 Task: Create Board Product Features to Workspace Direct Marketing. Create Board Voice of Customer Analysis to Workspace Direct Marketing. Create Board Customer Feedback Analysis and Insights to Workspace Direct Marketing
Action: Mouse moved to (402, 82)
Screenshot: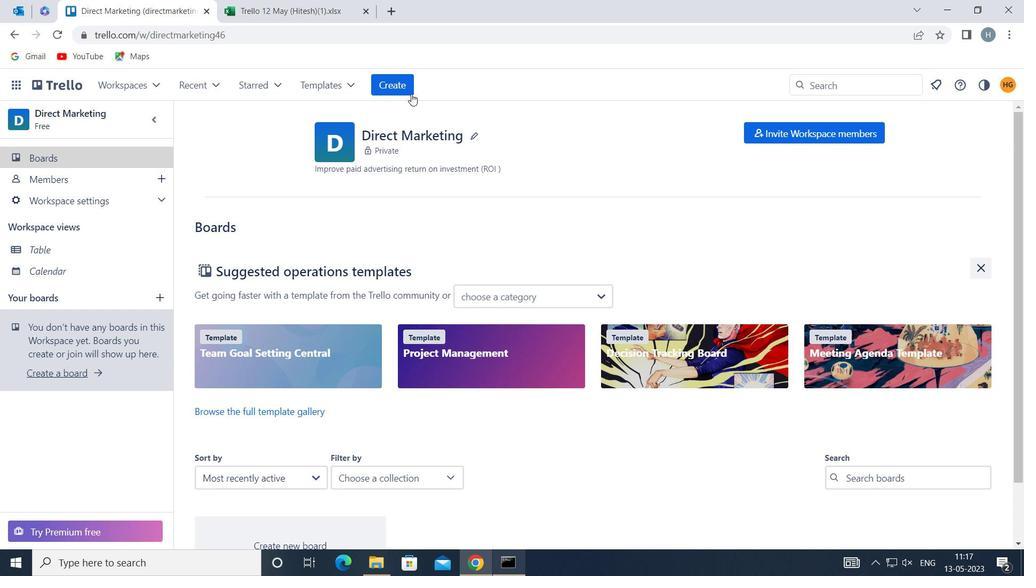
Action: Mouse pressed left at (402, 82)
Screenshot: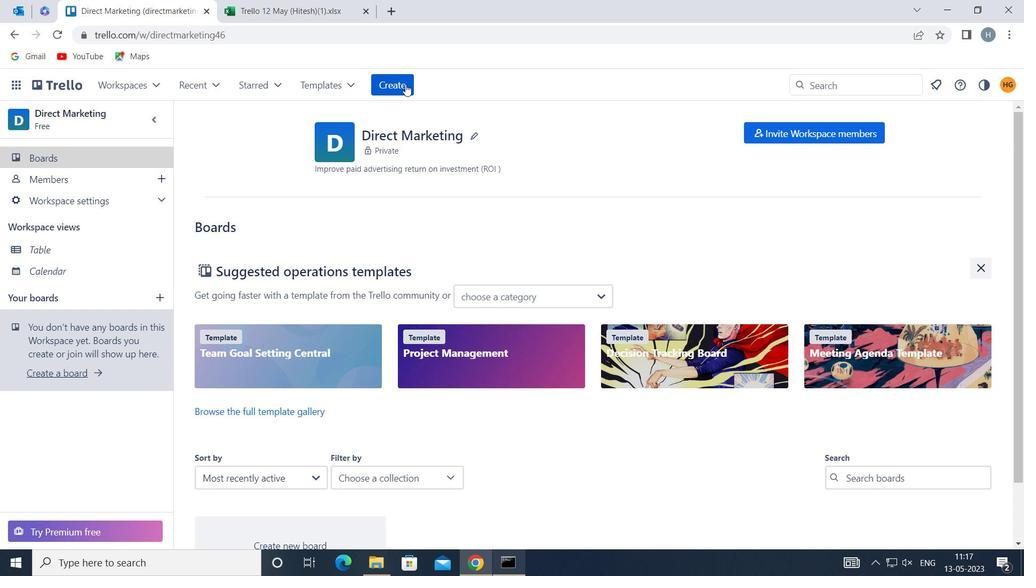 
Action: Mouse moved to (431, 133)
Screenshot: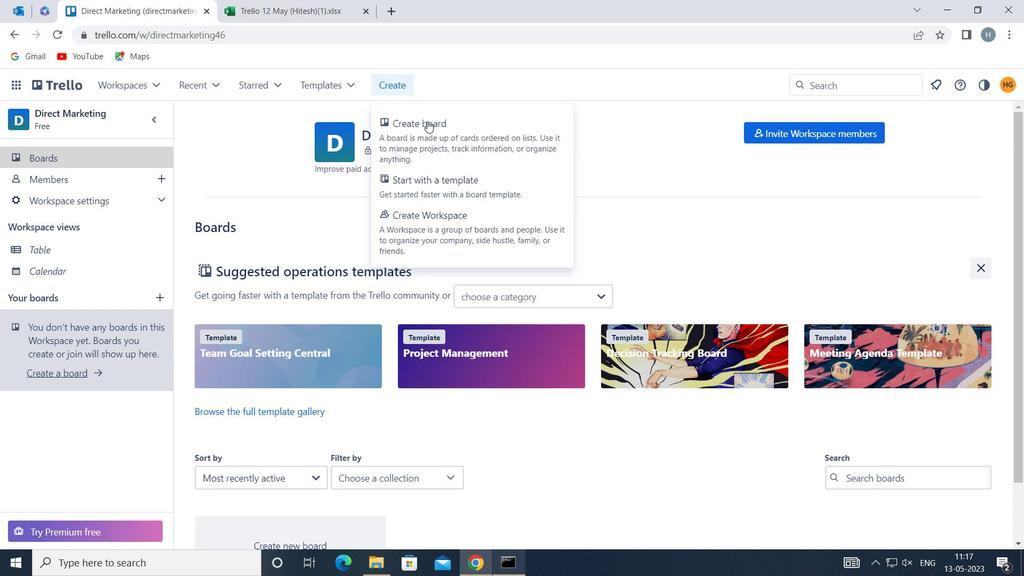 
Action: Mouse pressed left at (431, 133)
Screenshot: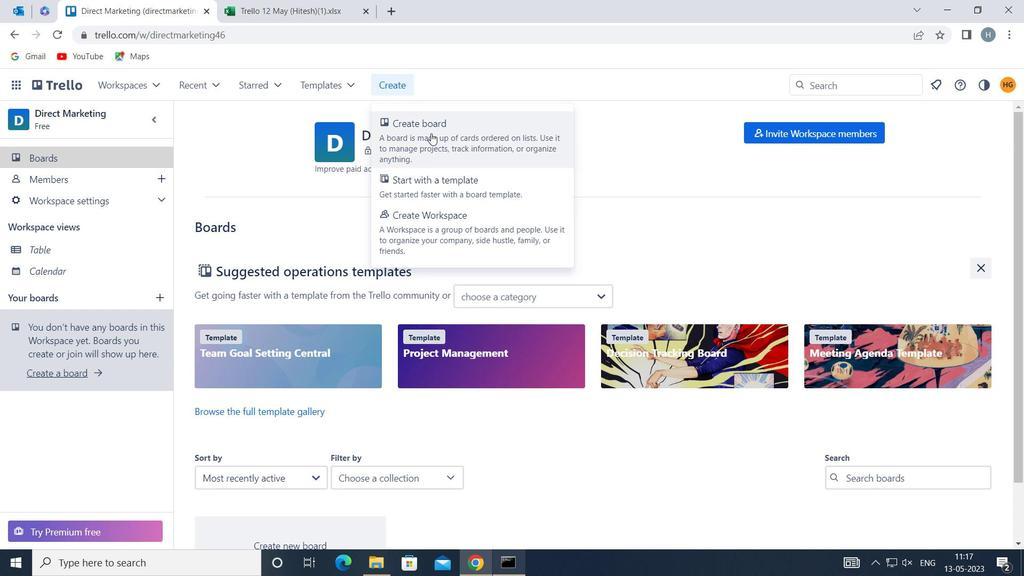 
Action: Mouse moved to (462, 299)
Screenshot: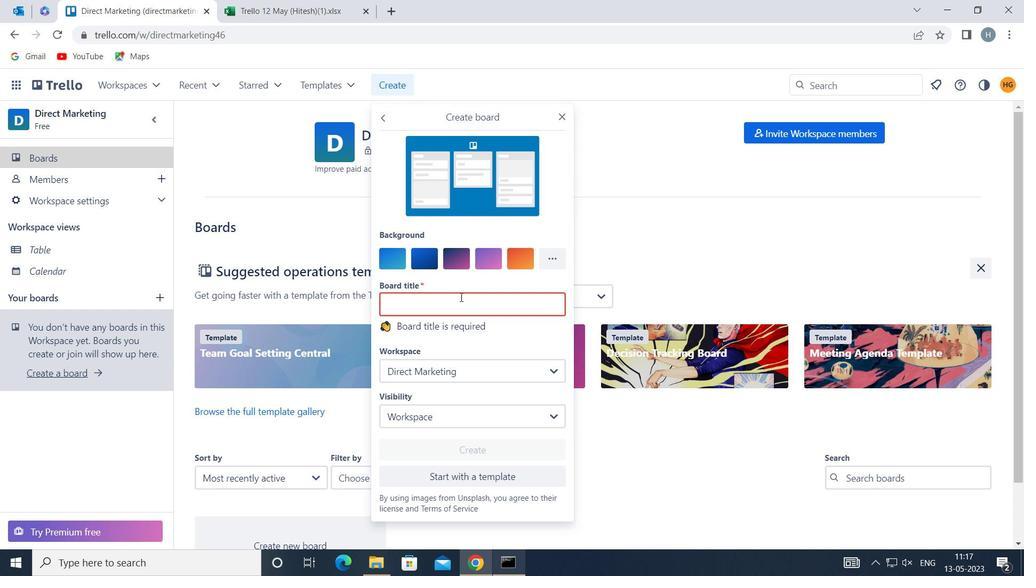 
Action: Mouse pressed left at (462, 299)
Screenshot: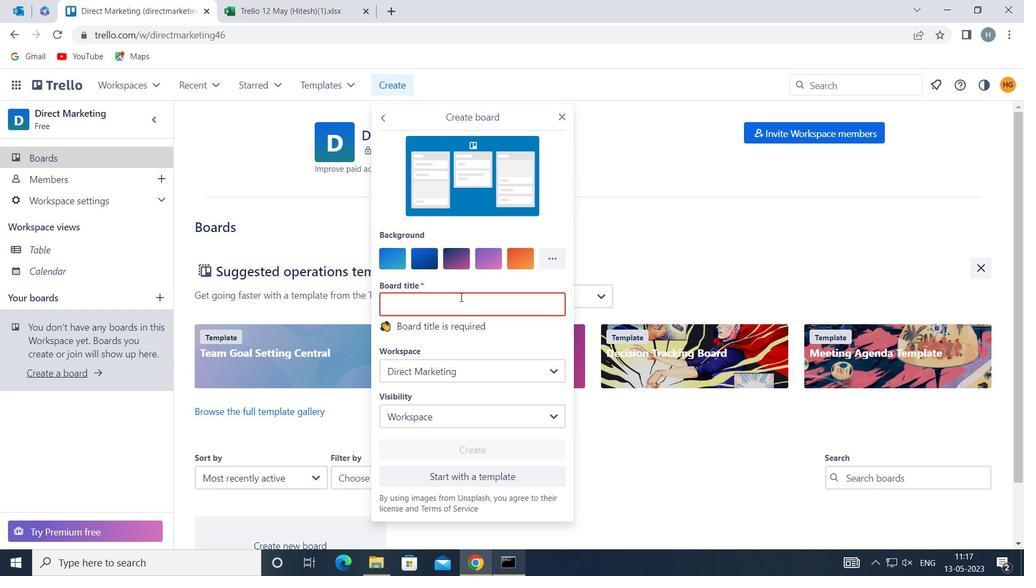 
Action: Mouse moved to (467, 301)
Screenshot: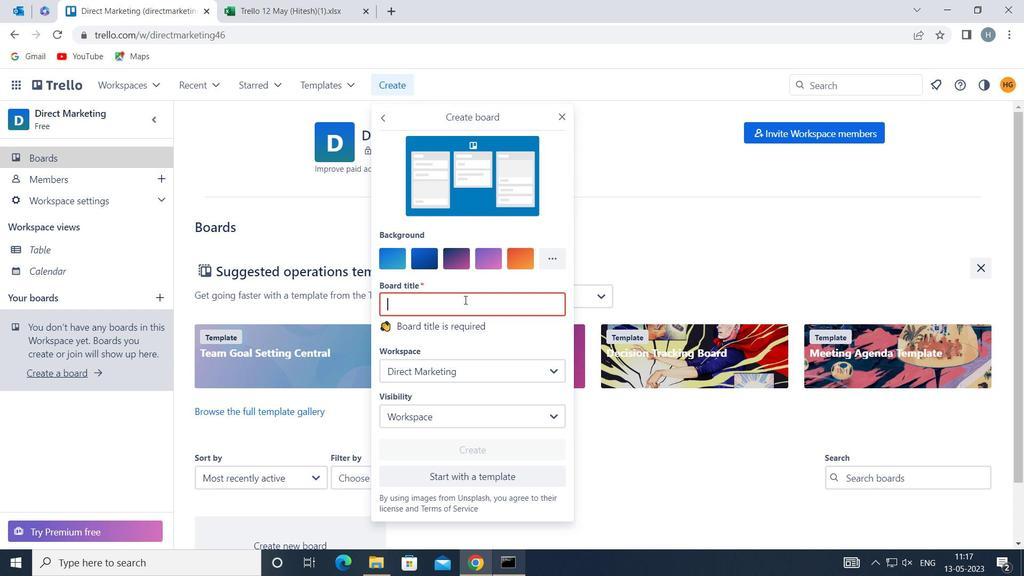 
Action: Key pressed <Key.shift>PRODUCT<Key.space><Key.shift>FEATURES
Screenshot: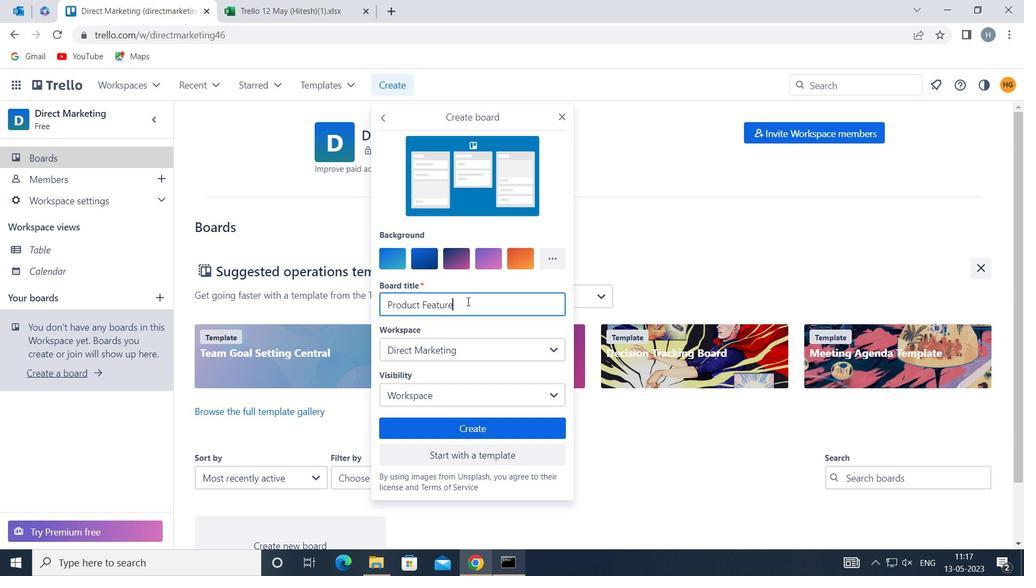 
Action: Mouse moved to (418, 424)
Screenshot: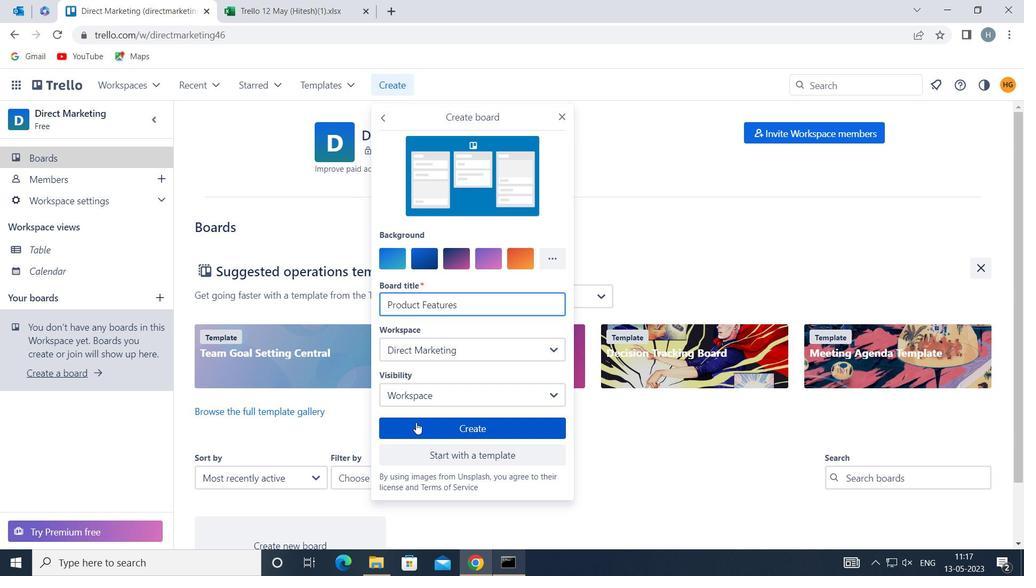 
Action: Mouse pressed left at (418, 424)
Screenshot: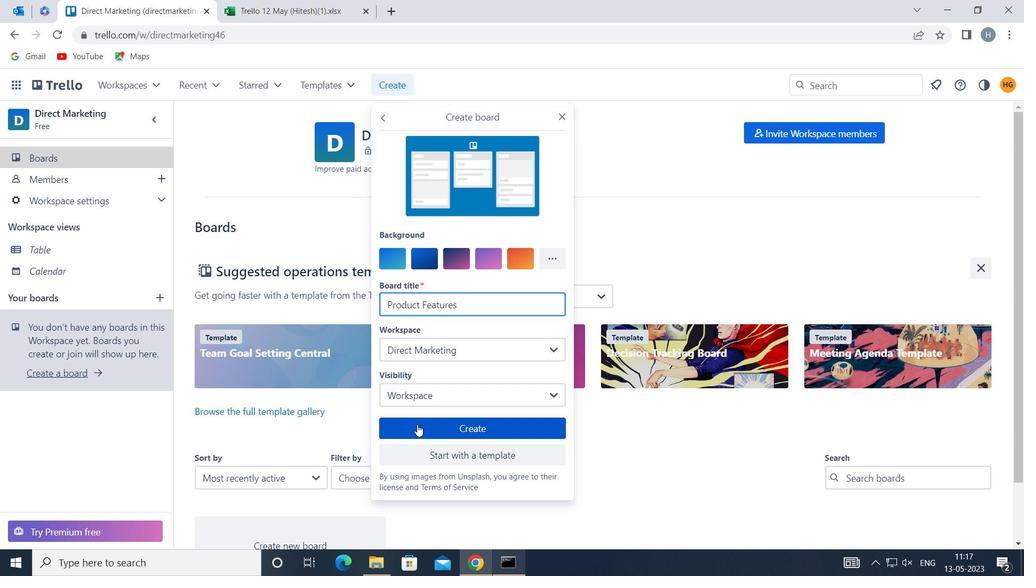 
Action: Mouse moved to (394, 82)
Screenshot: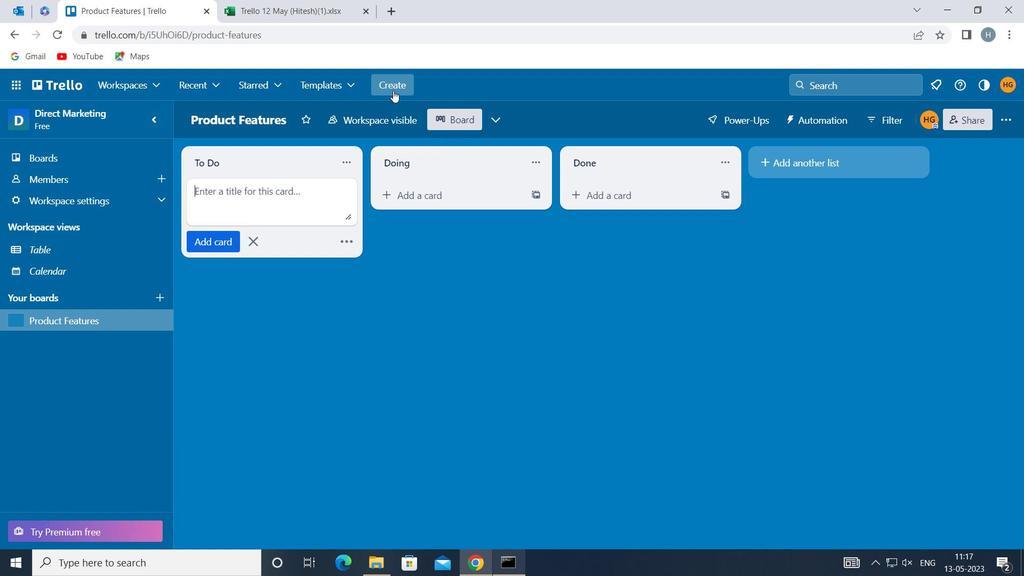 
Action: Mouse pressed left at (394, 82)
Screenshot: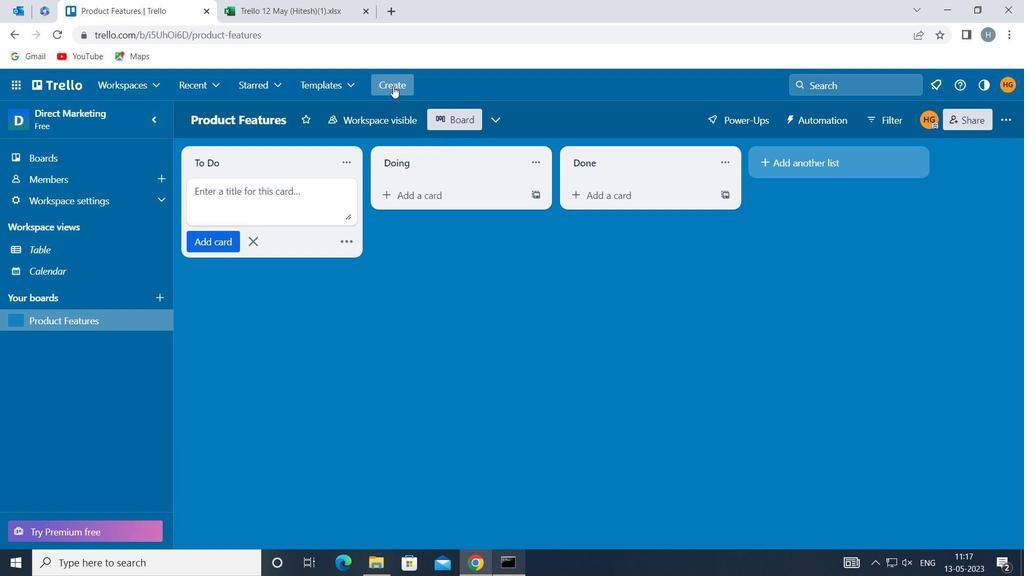 
Action: Mouse moved to (450, 146)
Screenshot: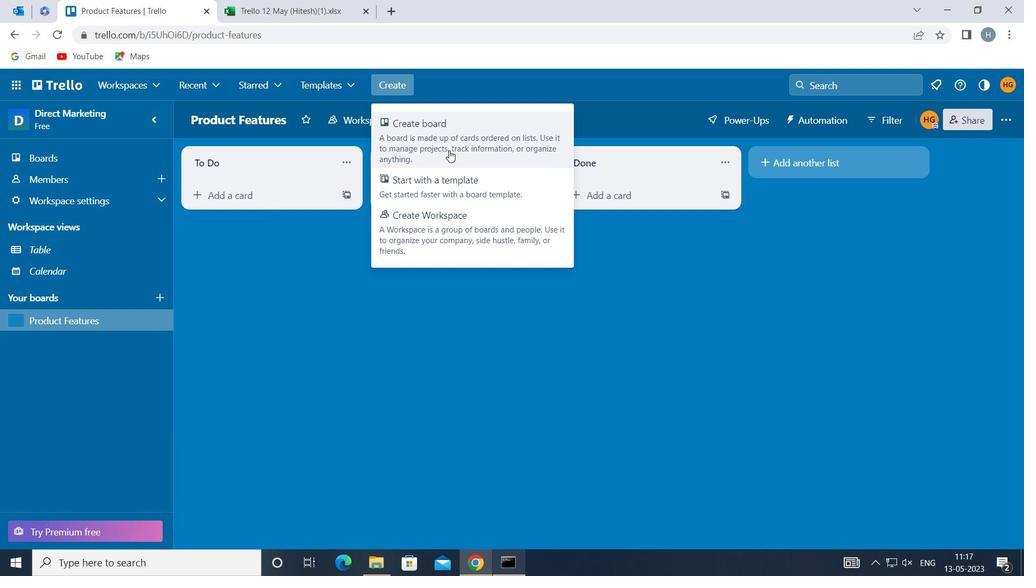 
Action: Mouse pressed left at (450, 146)
Screenshot: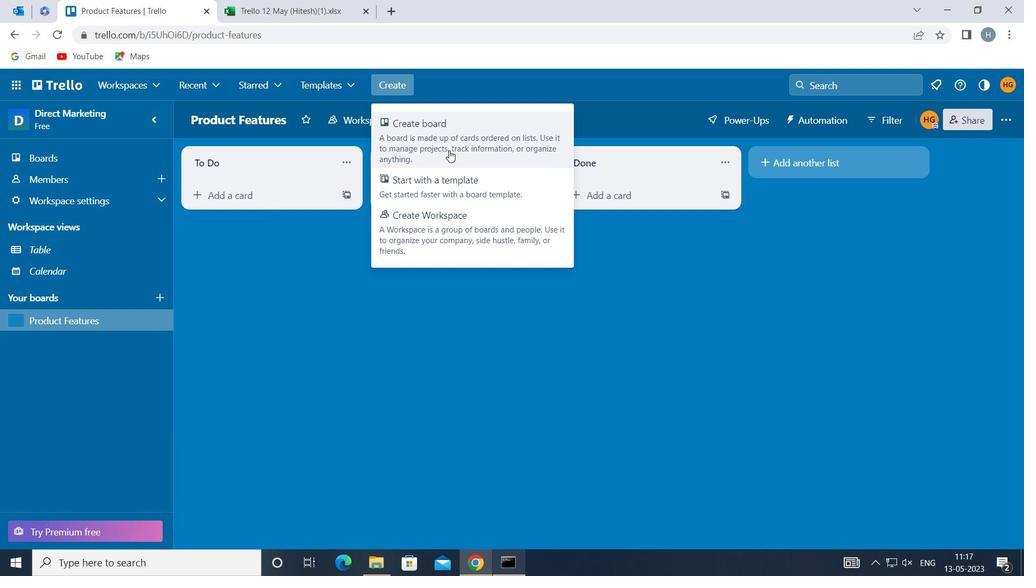 
Action: Mouse moved to (476, 297)
Screenshot: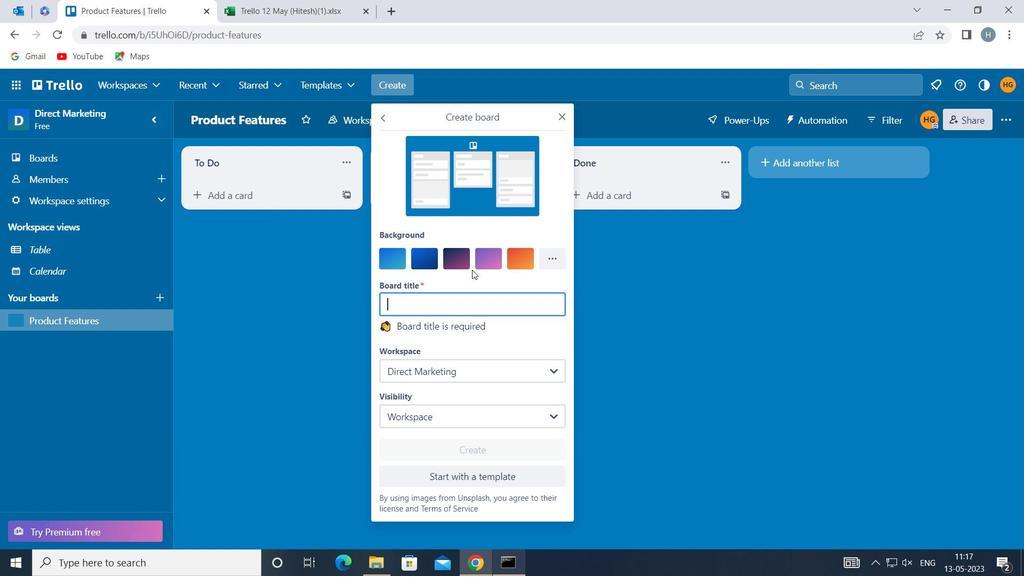 
Action: Mouse pressed left at (476, 297)
Screenshot: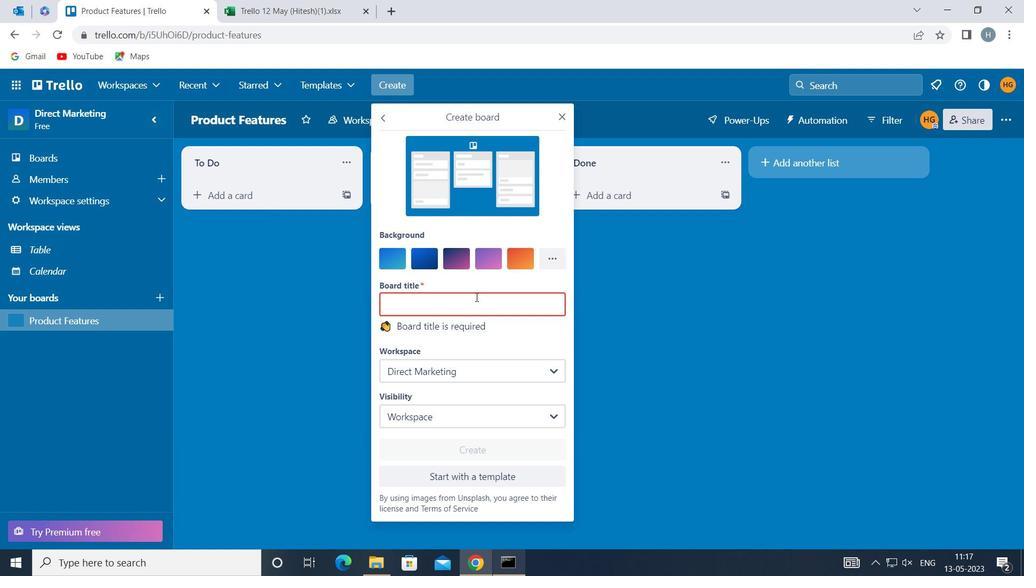 
Action: Mouse moved to (480, 301)
Screenshot: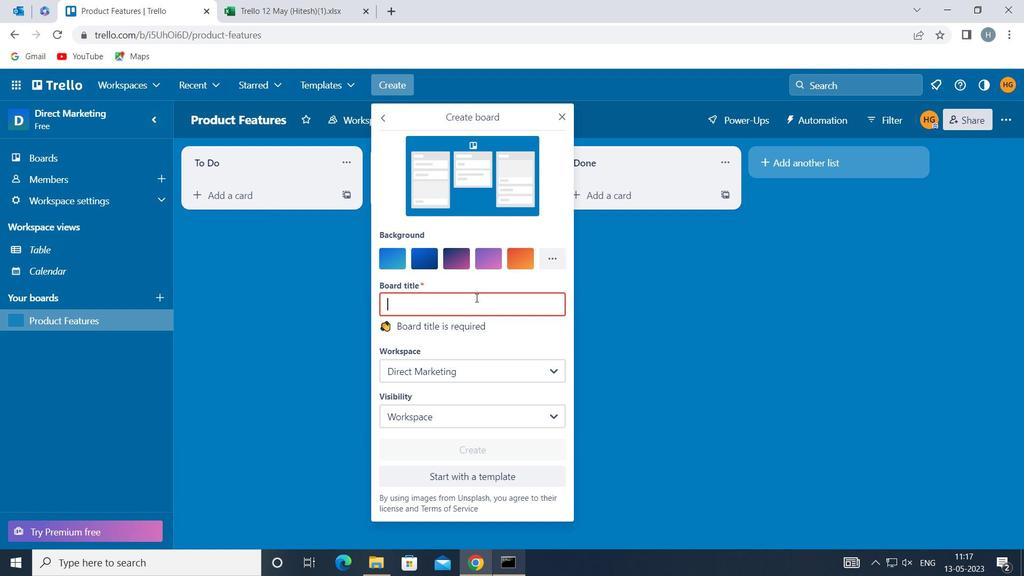 
Action: Mouse pressed left at (480, 301)
Screenshot: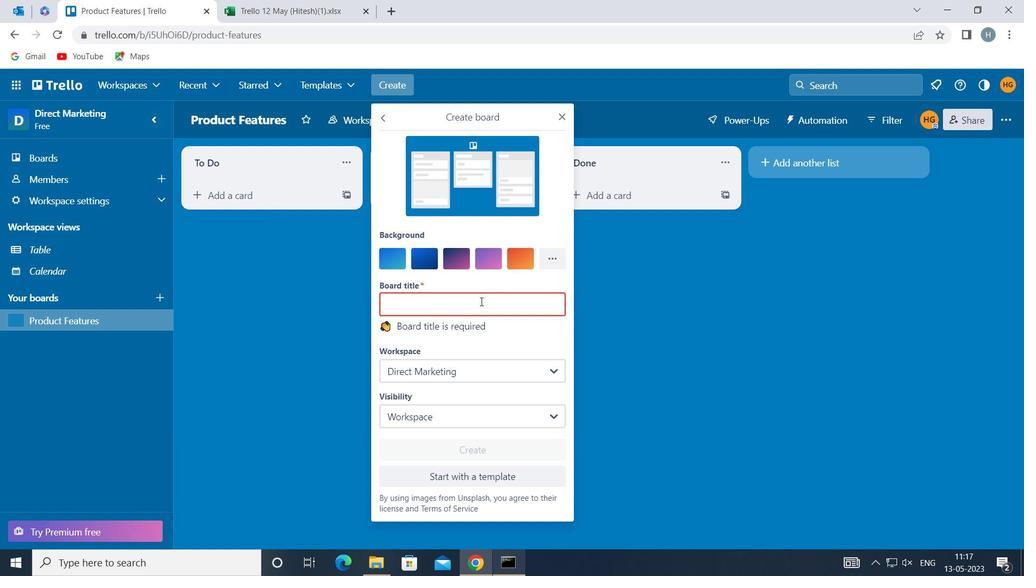 
Action: Key pressed <Key.shift>VOICE<Key.space>OF<Key.space><Key.shift>CUSTOMER<Key.space><Key.shift>ANALYSIS
Screenshot: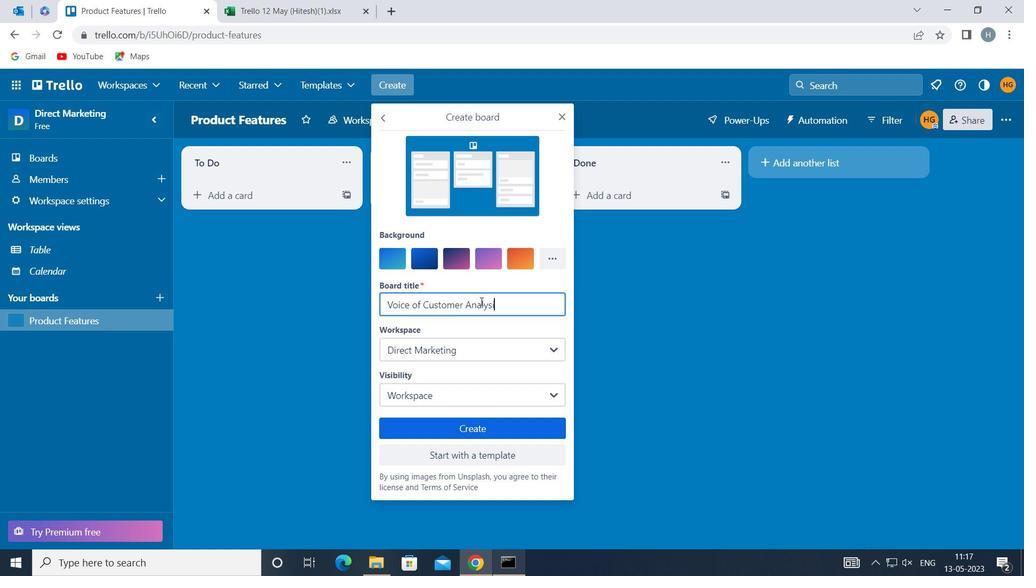 
Action: Mouse moved to (486, 432)
Screenshot: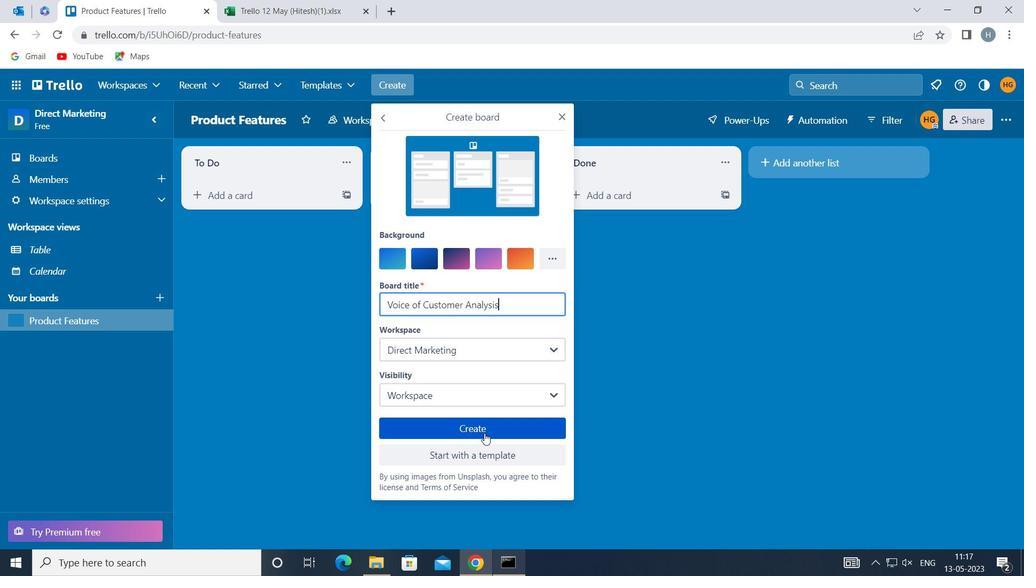 
Action: Mouse pressed left at (486, 432)
Screenshot: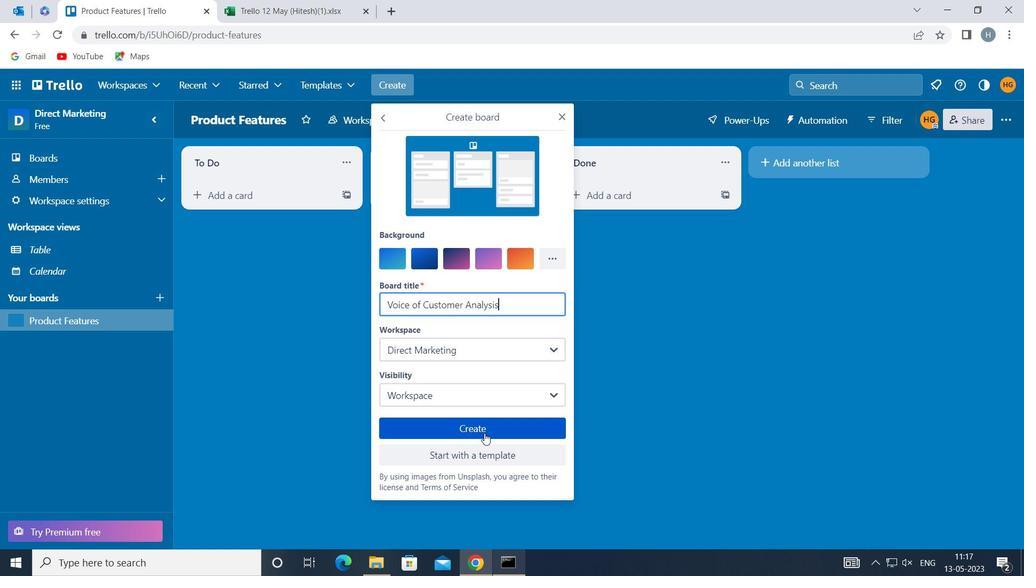 
Action: Mouse moved to (396, 84)
Screenshot: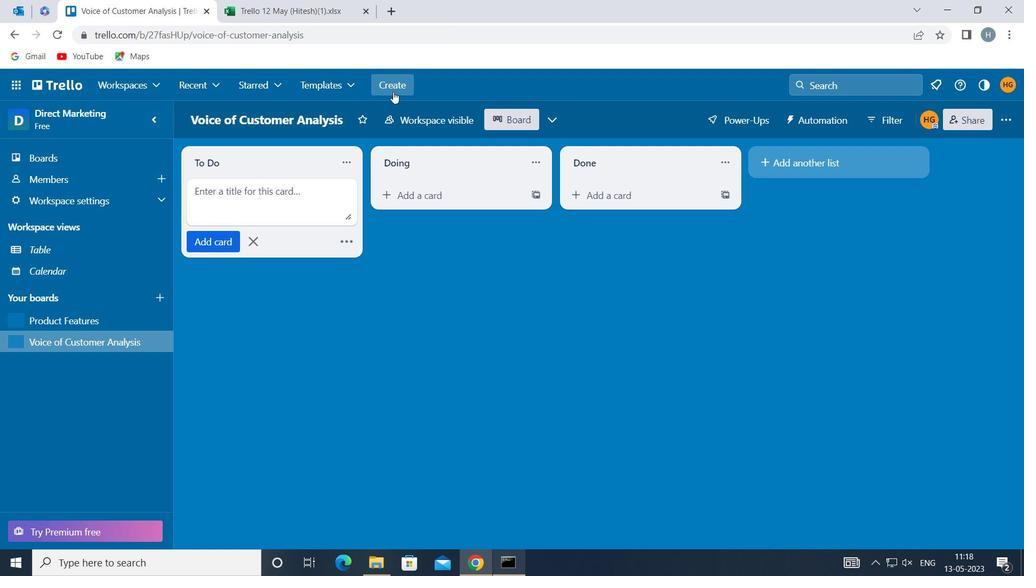 
Action: Mouse pressed left at (396, 84)
Screenshot: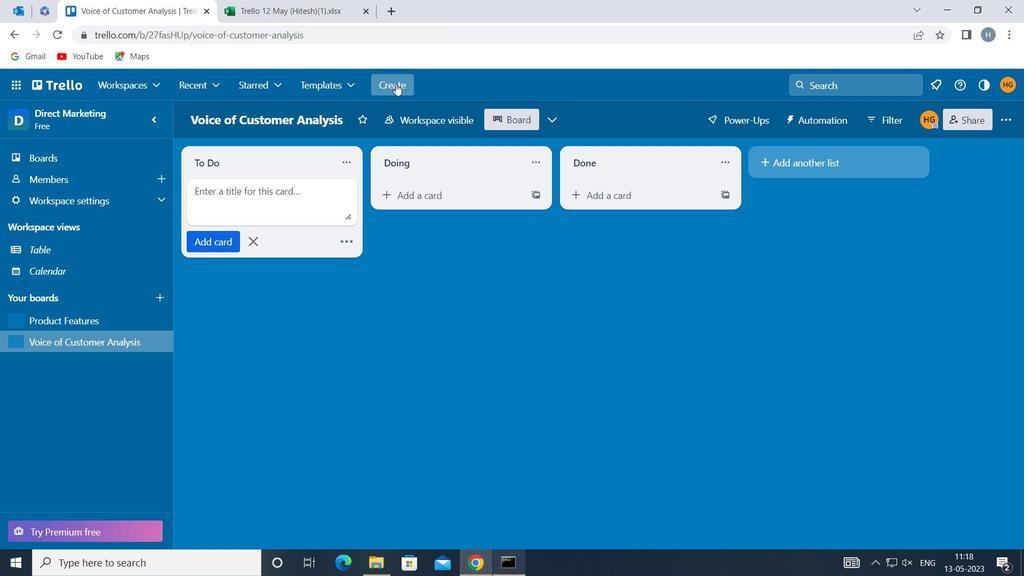 
Action: Mouse moved to (441, 140)
Screenshot: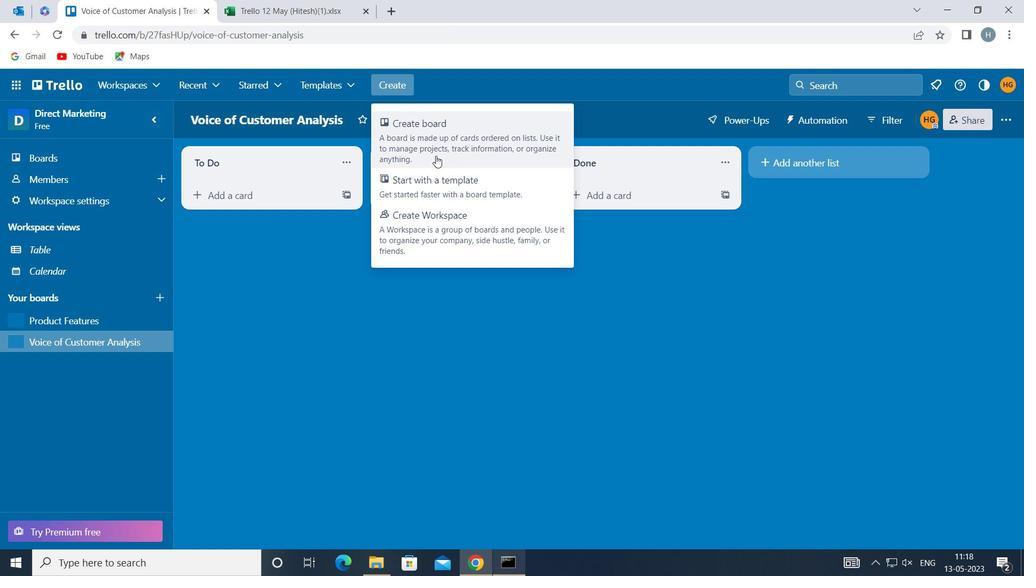 
Action: Mouse pressed left at (441, 140)
Screenshot: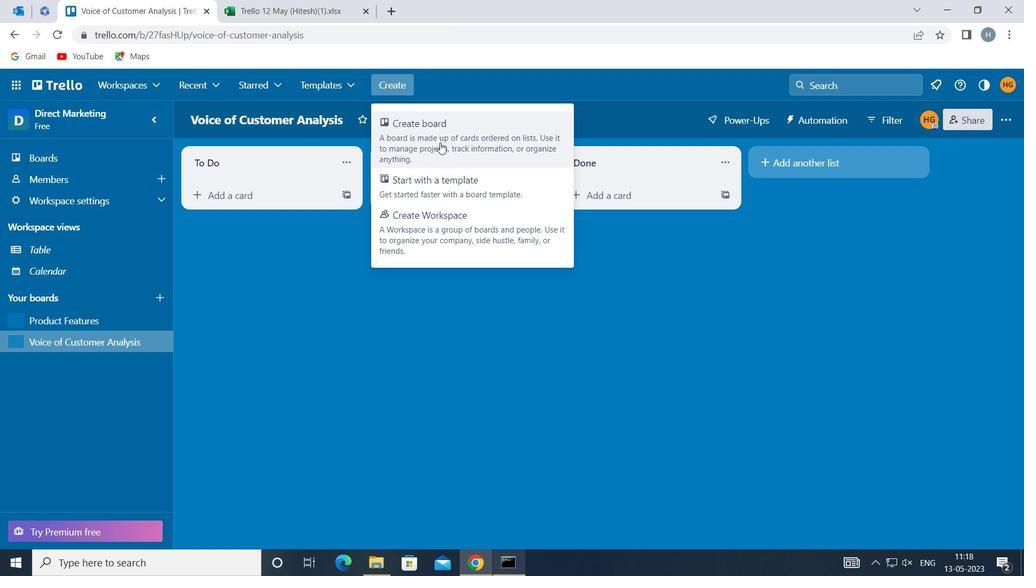 
Action: Mouse moved to (483, 304)
Screenshot: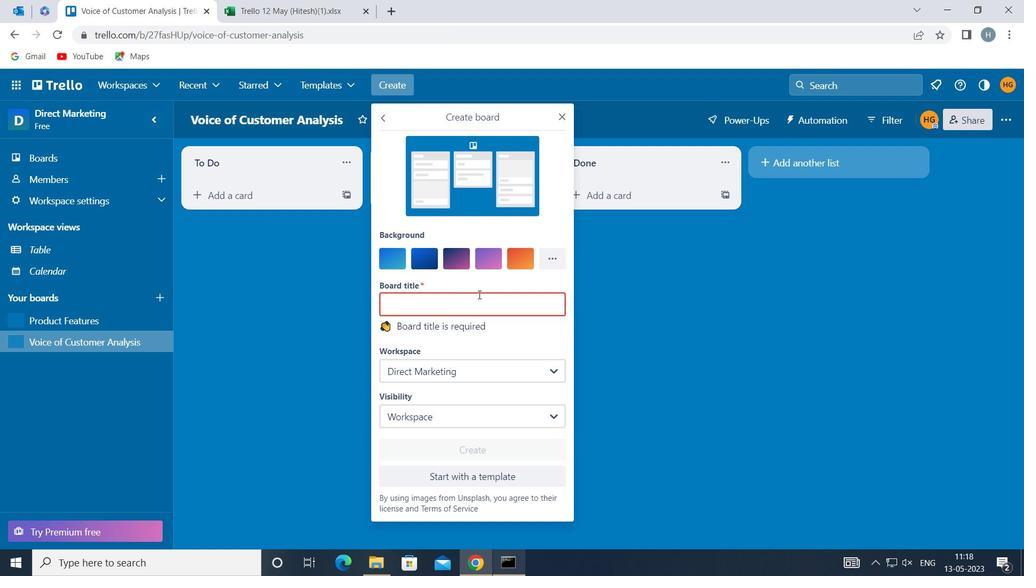 
Action: Mouse pressed left at (483, 304)
Screenshot: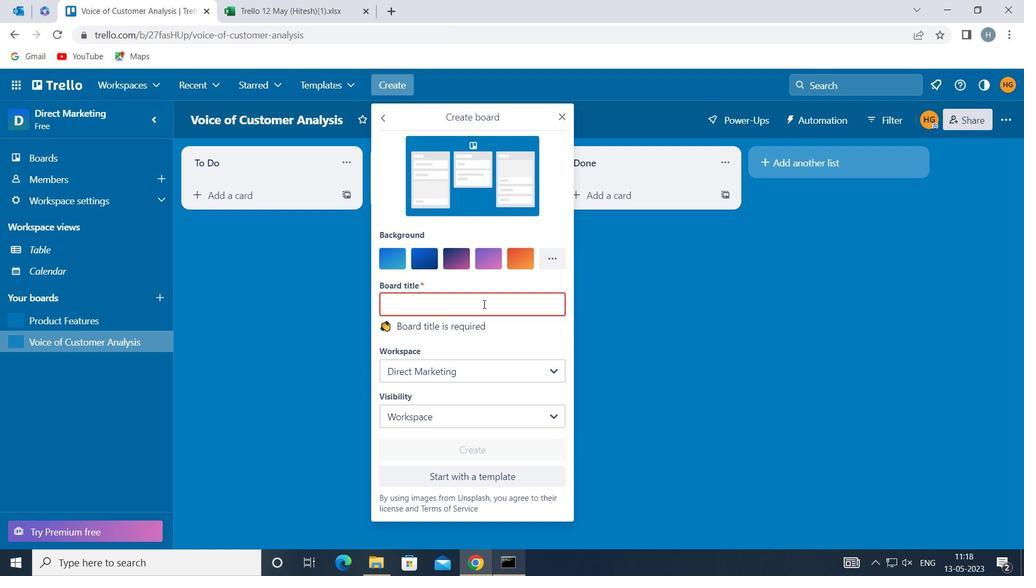 
Action: Key pressed <Key.shift>CUSTOMER<Key.space><Key.shift>FEEDBACK<Key.space><Key.shift>ANALYSIS<Key.space>AND<Key.space><Key.shift>INSIGHTS
Screenshot: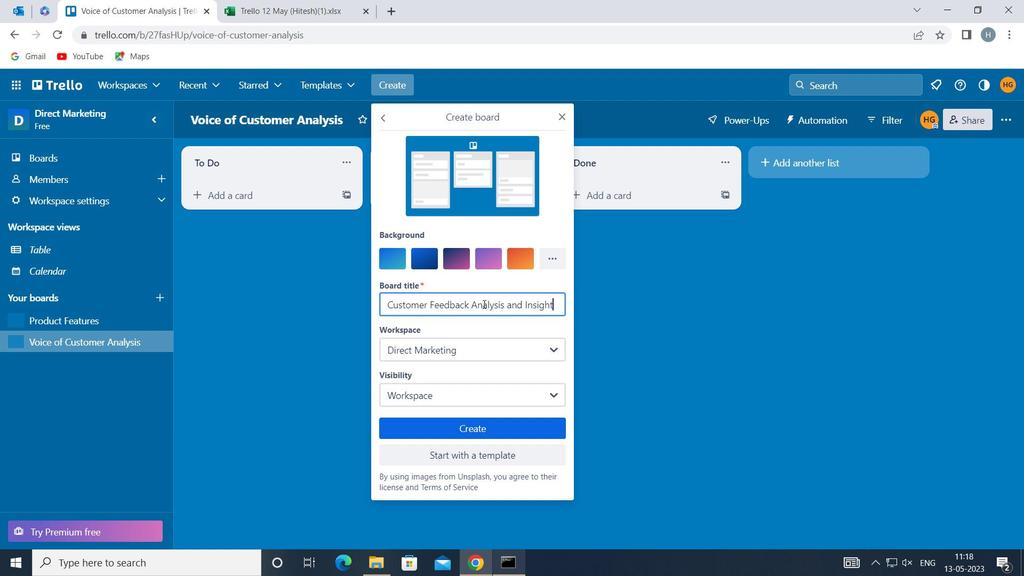 
Action: Mouse moved to (528, 423)
Screenshot: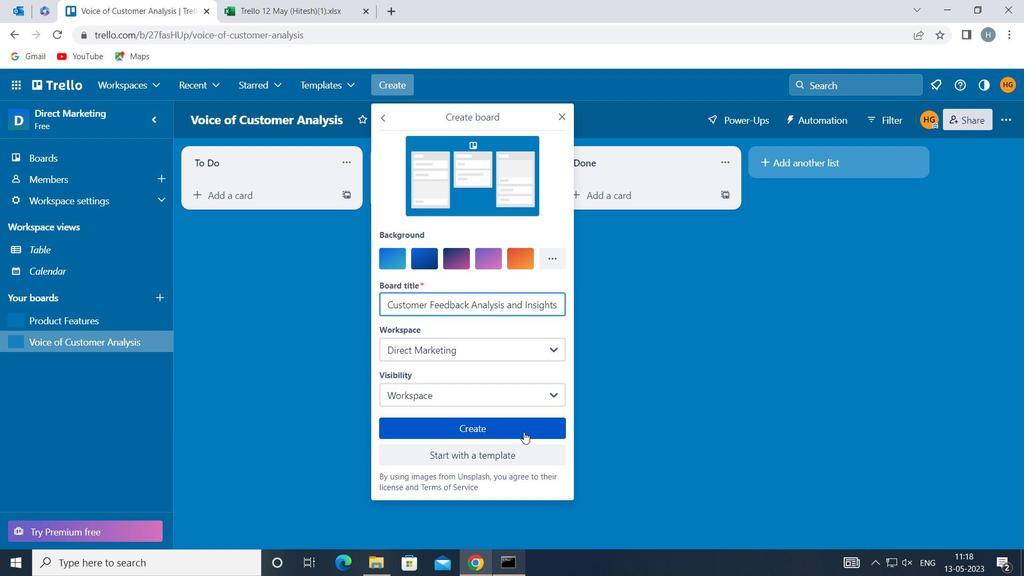 
Action: Mouse pressed left at (528, 423)
Screenshot: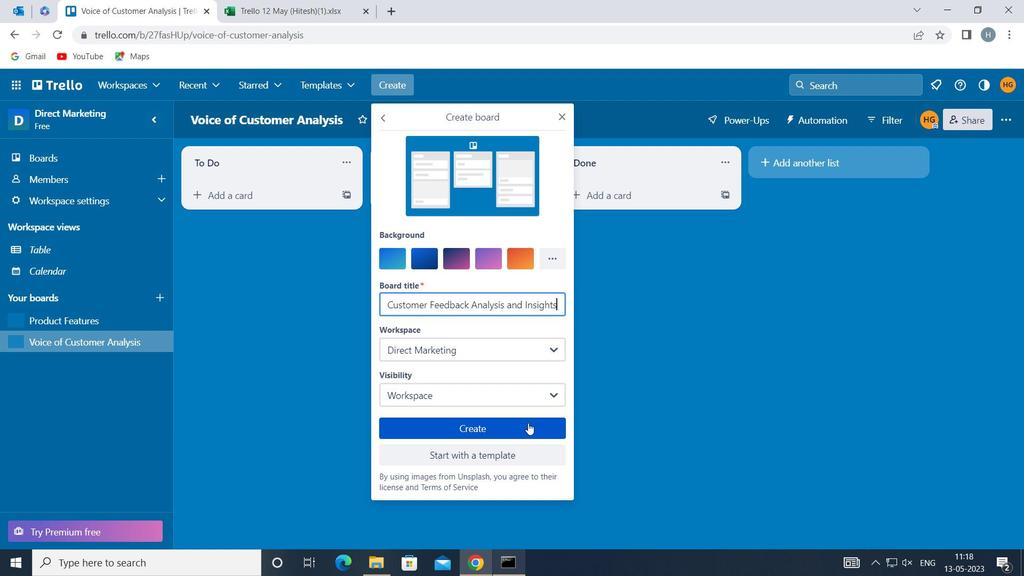 
Action: Mouse moved to (480, 260)
Screenshot: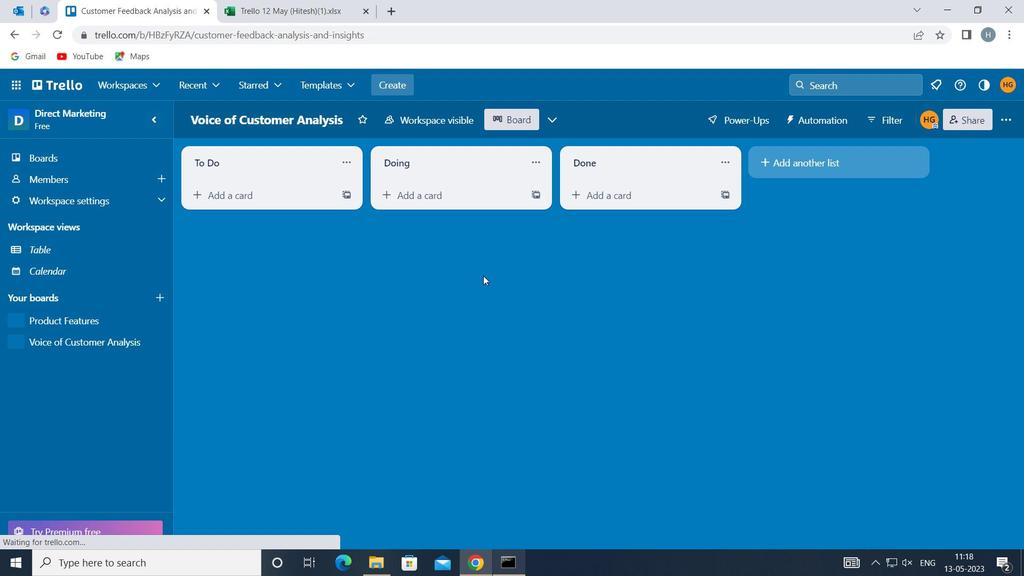 
Action: Key pressed <Key.f8>
Screenshot: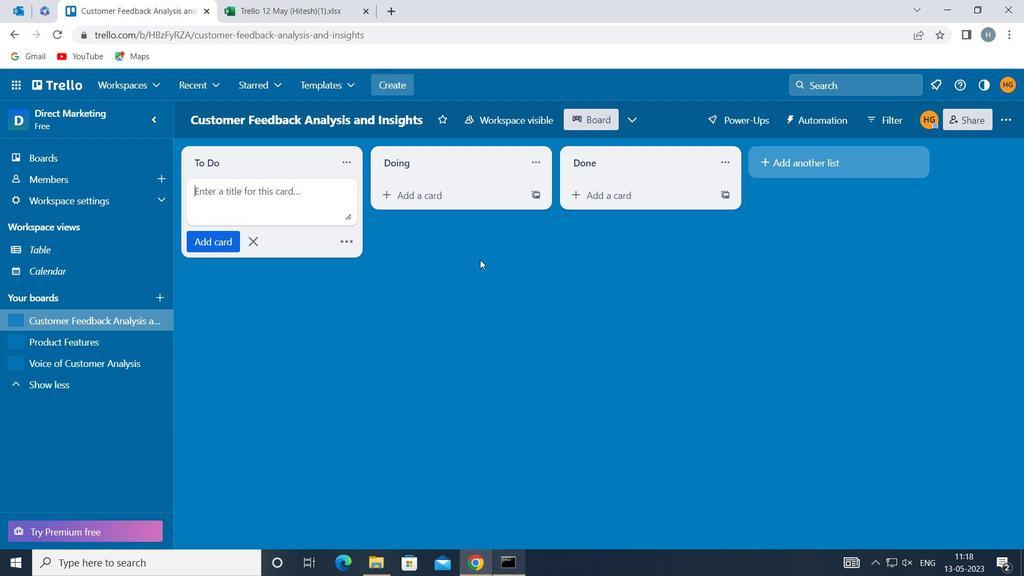 
